 Task: Apply layout title and body in current slide.
Action: Mouse moved to (427, 100)
Screenshot: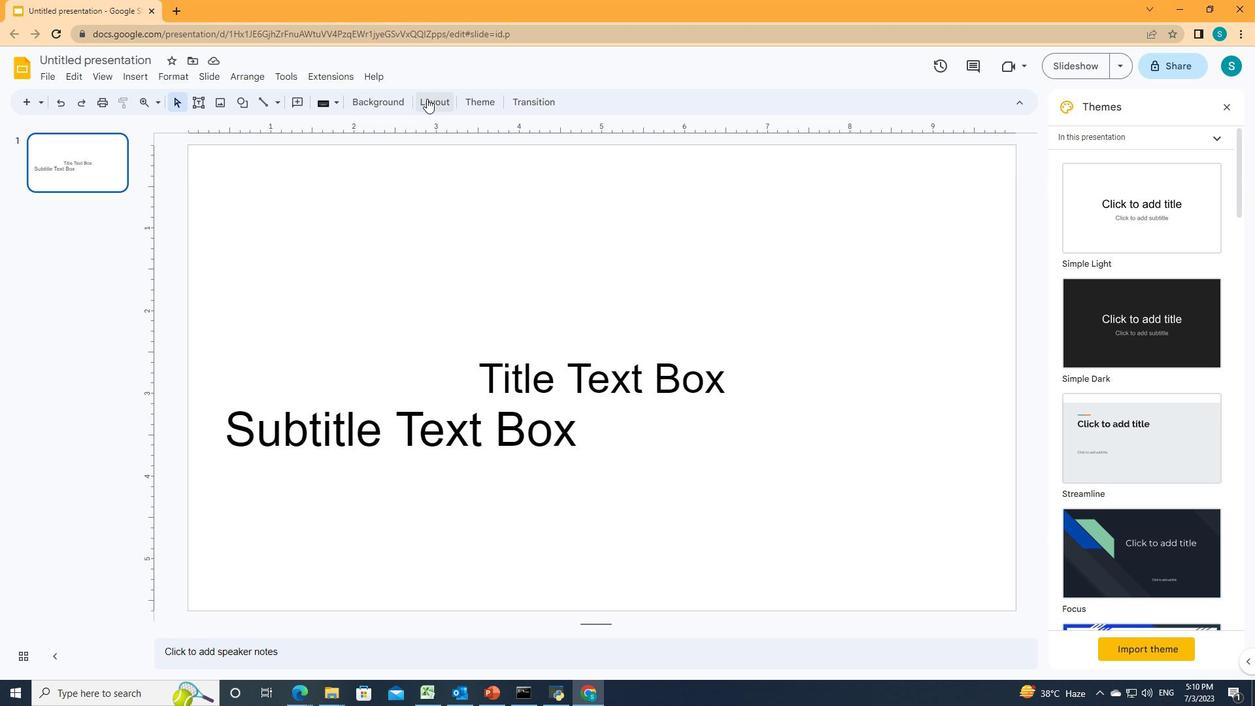 
Action: Mouse pressed left at (427, 100)
Screenshot: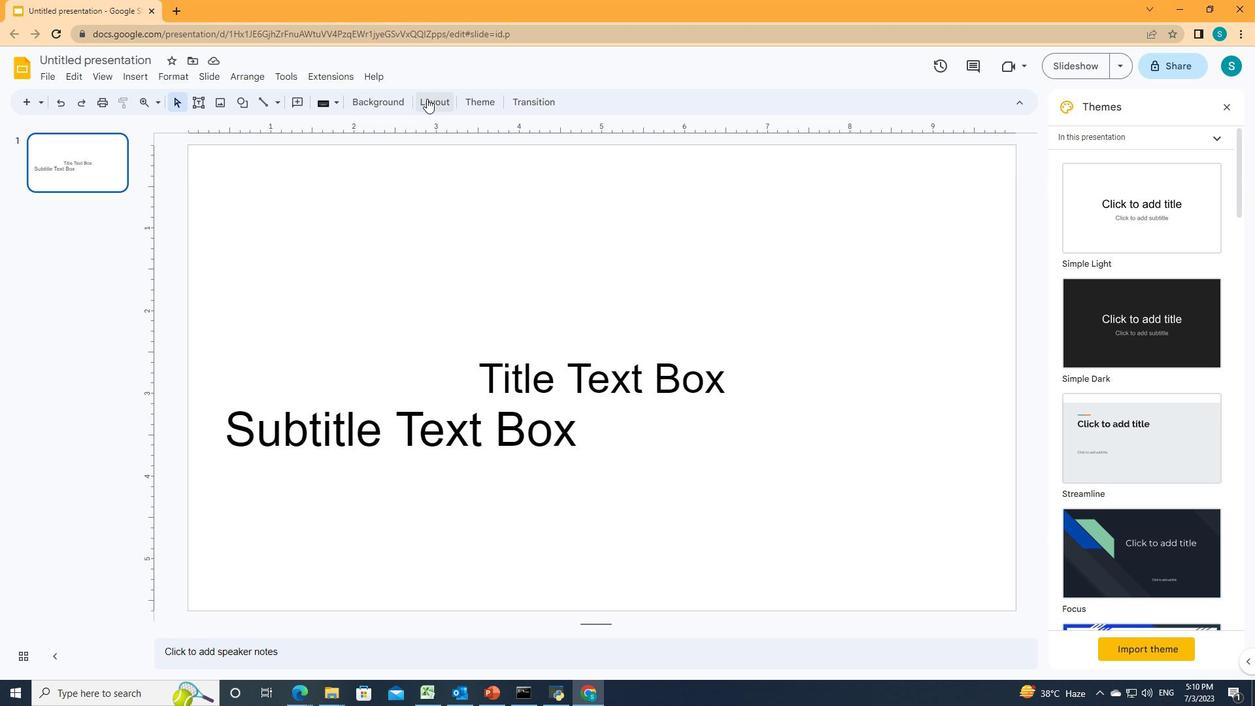 
Action: Mouse moved to (642, 141)
Screenshot: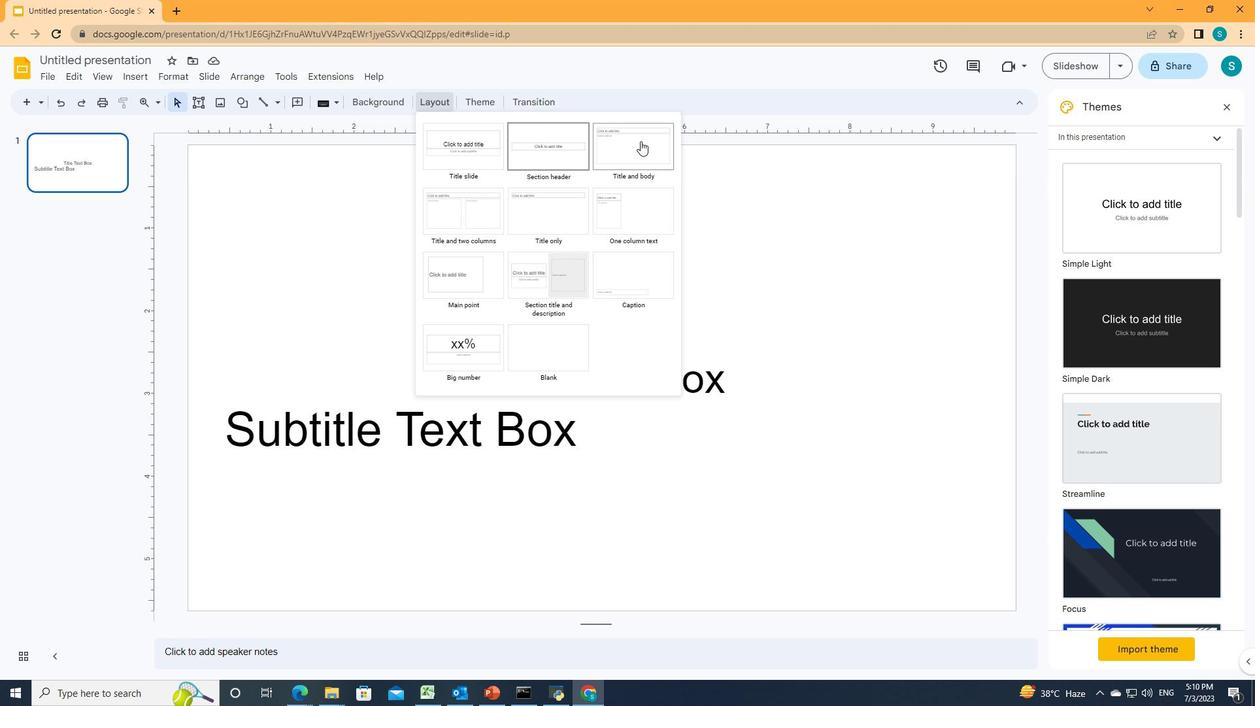 
Action: Mouse pressed left at (642, 141)
Screenshot: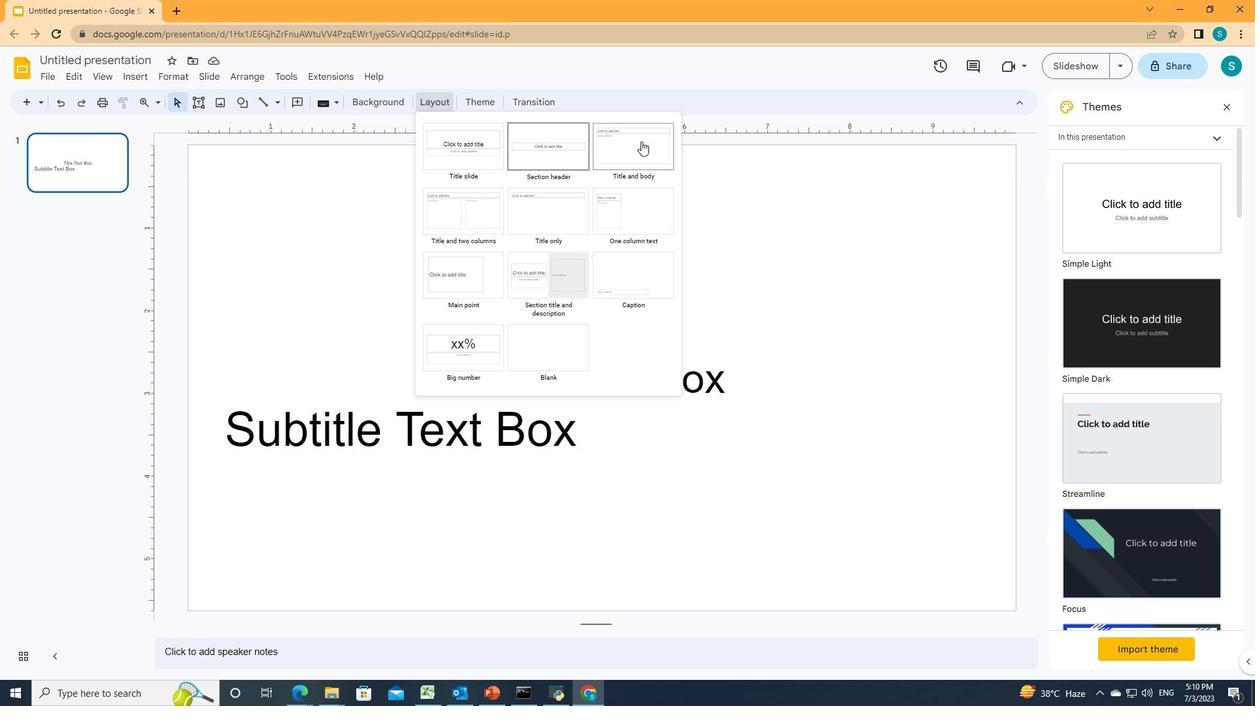 
Action: Mouse moved to (640, 151)
Screenshot: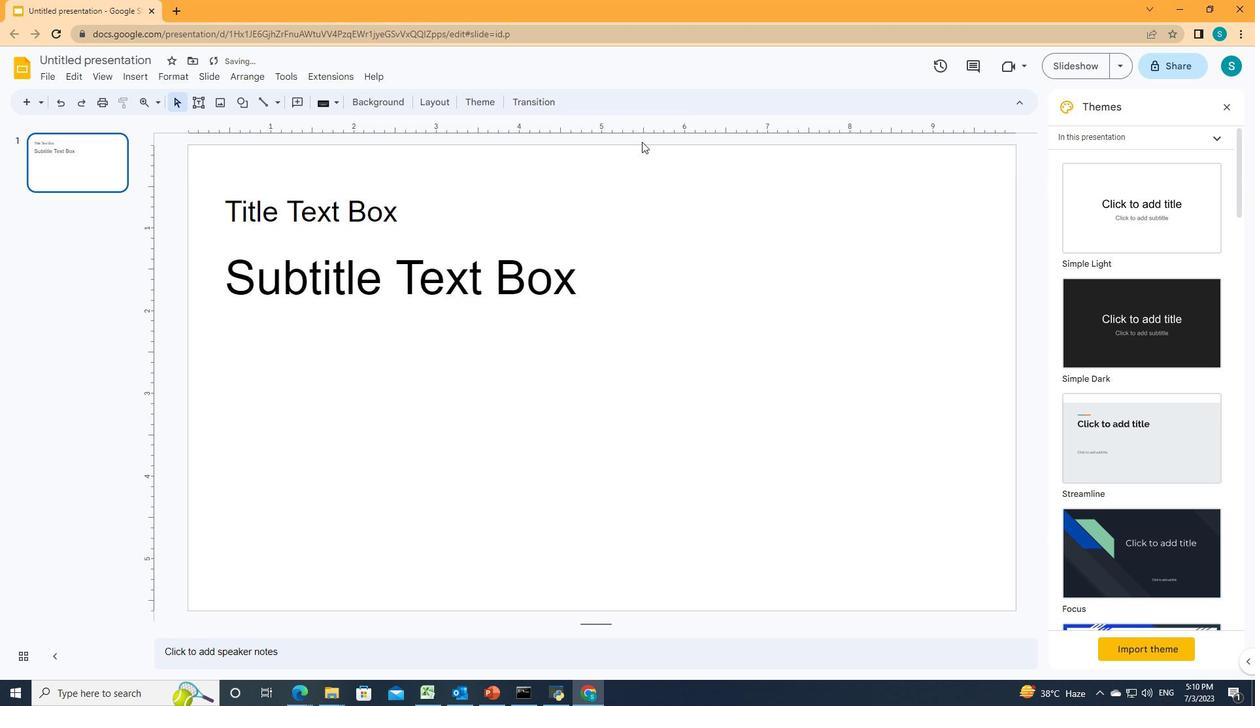 
